 Task: Add the task  Fix issue causing mobile app to crash when device is low on memory to the section Bug Bounty in the project TractLine and add a Due Date to the respective task as 2023/07/11.
Action: Mouse moved to (917, 580)
Screenshot: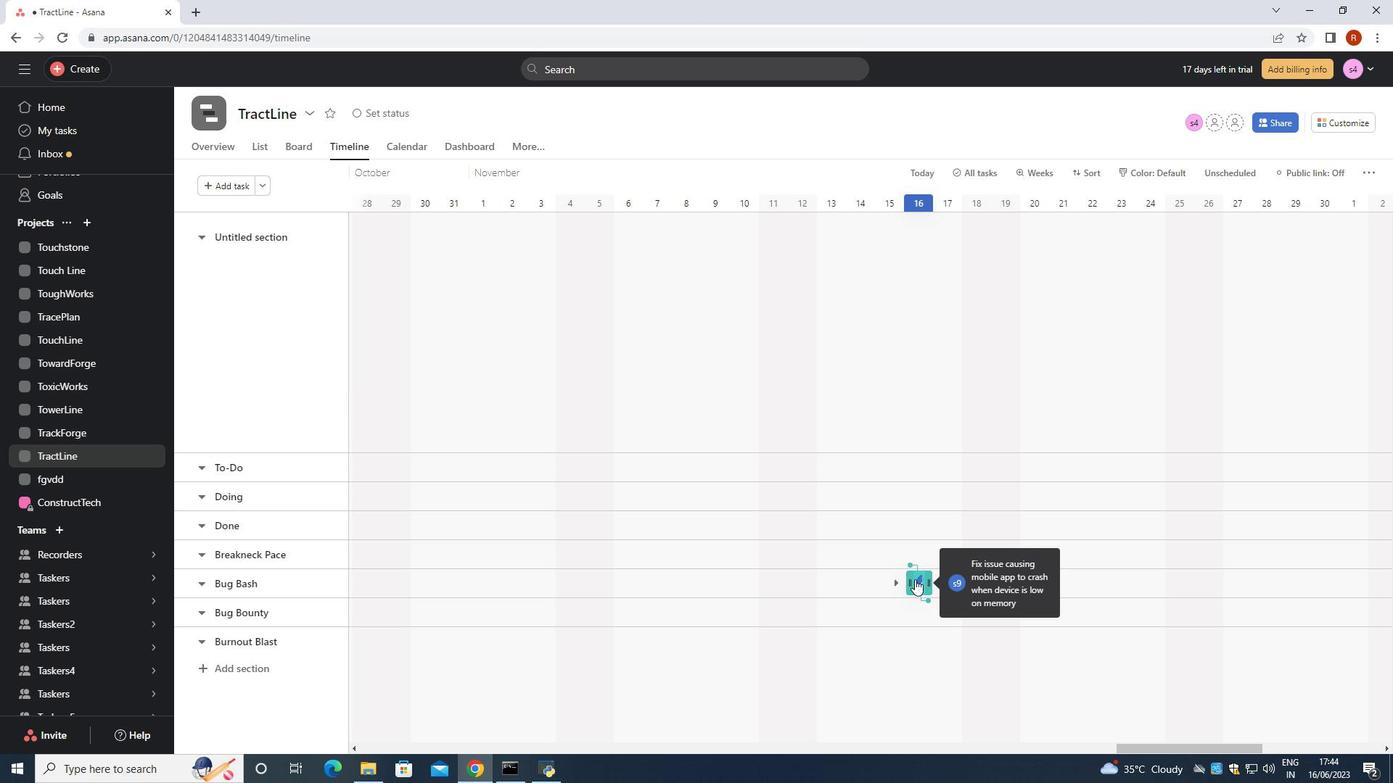 
Action: Mouse pressed left at (917, 580)
Screenshot: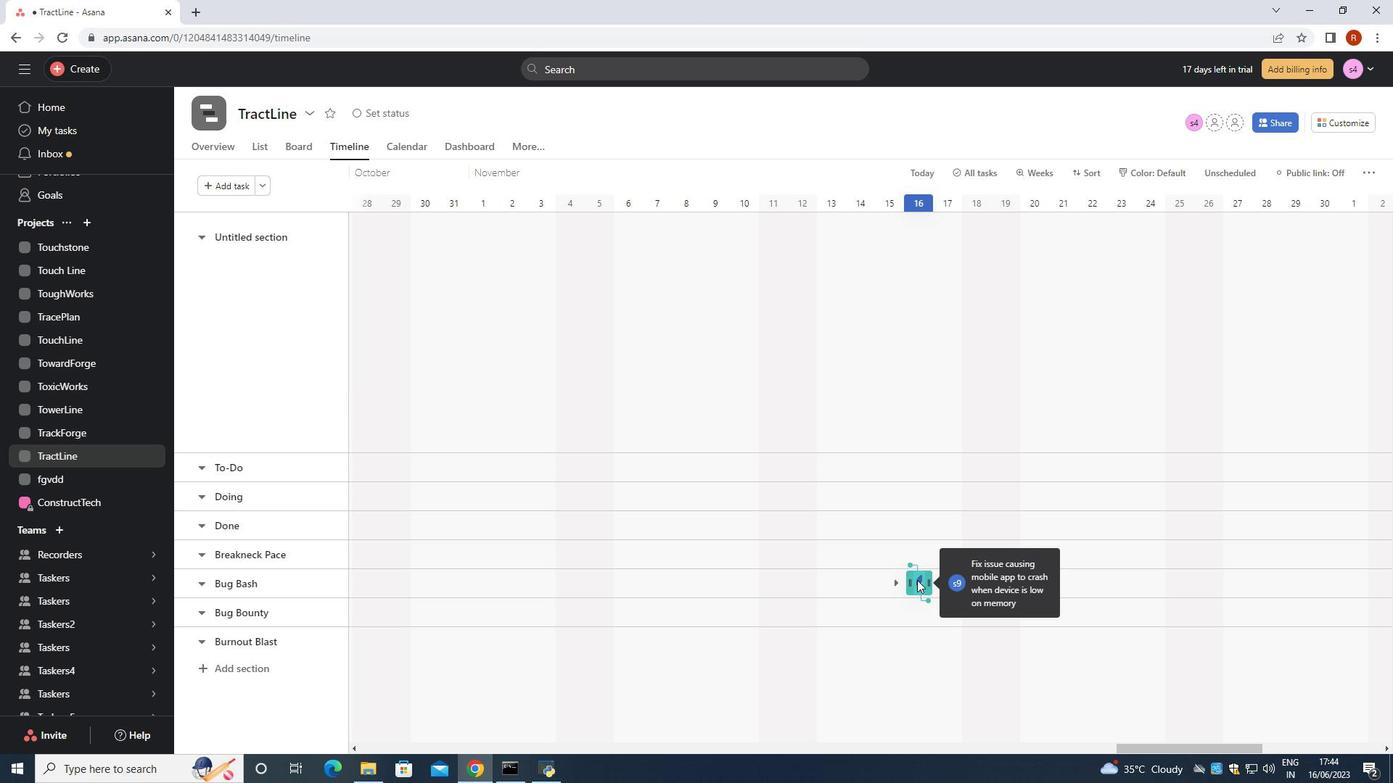 
Action: Mouse moved to (970, 616)
Screenshot: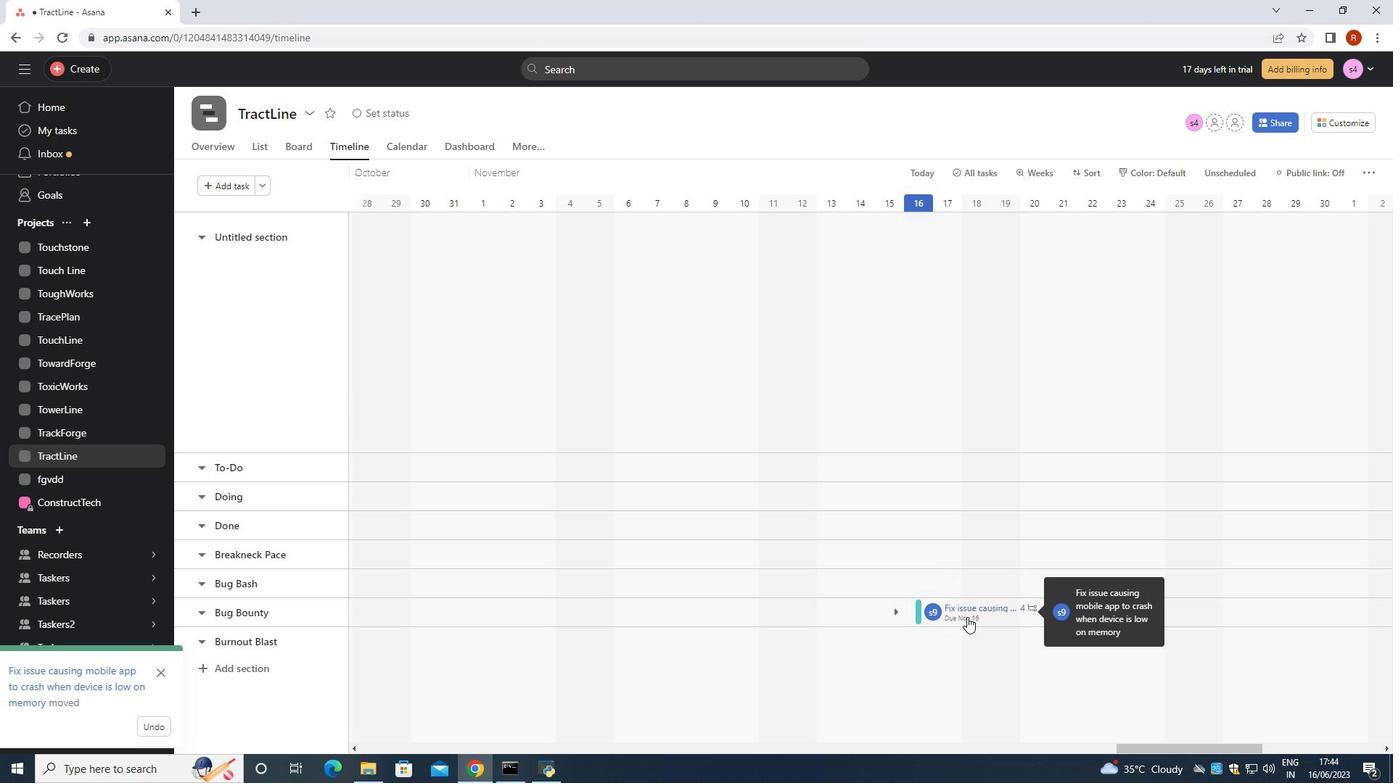 
Action: Mouse pressed left at (970, 616)
Screenshot: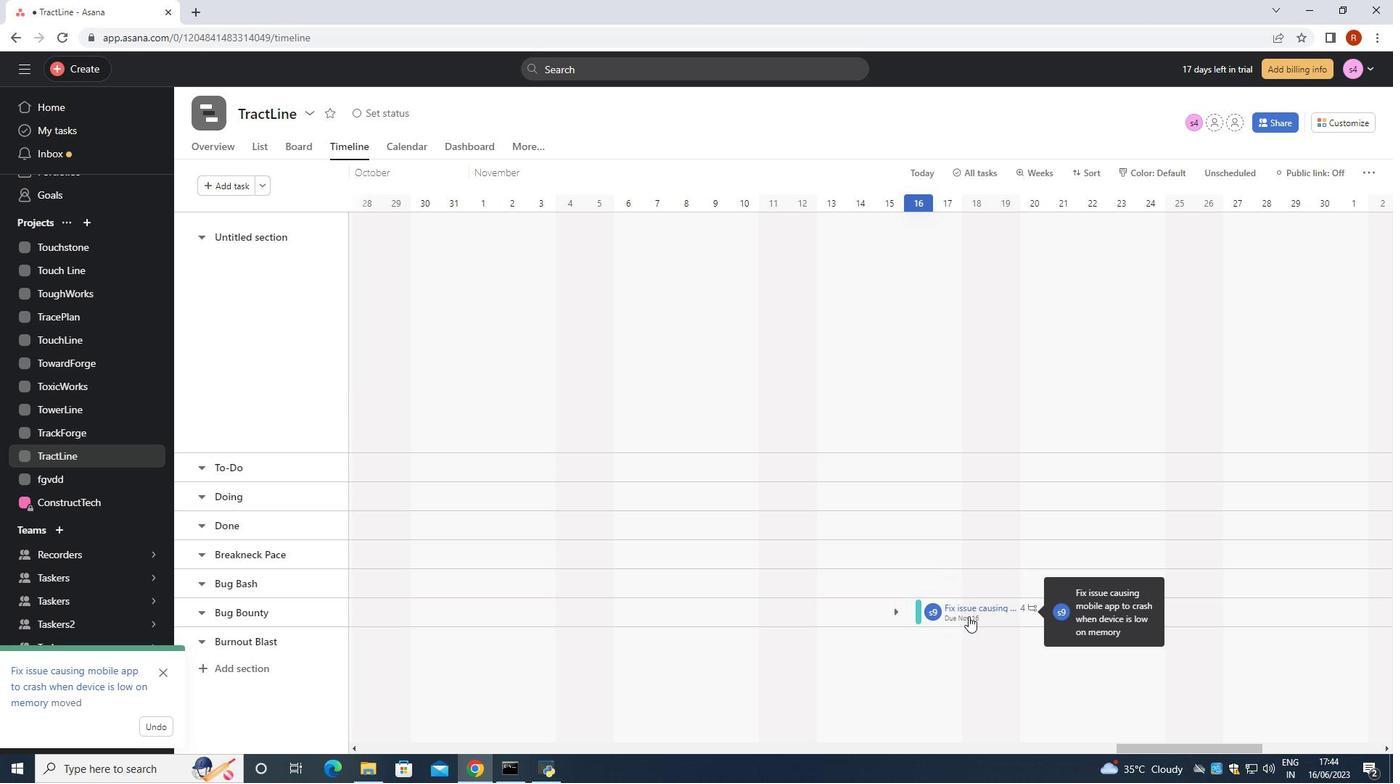 
Action: Mouse moved to (1079, 309)
Screenshot: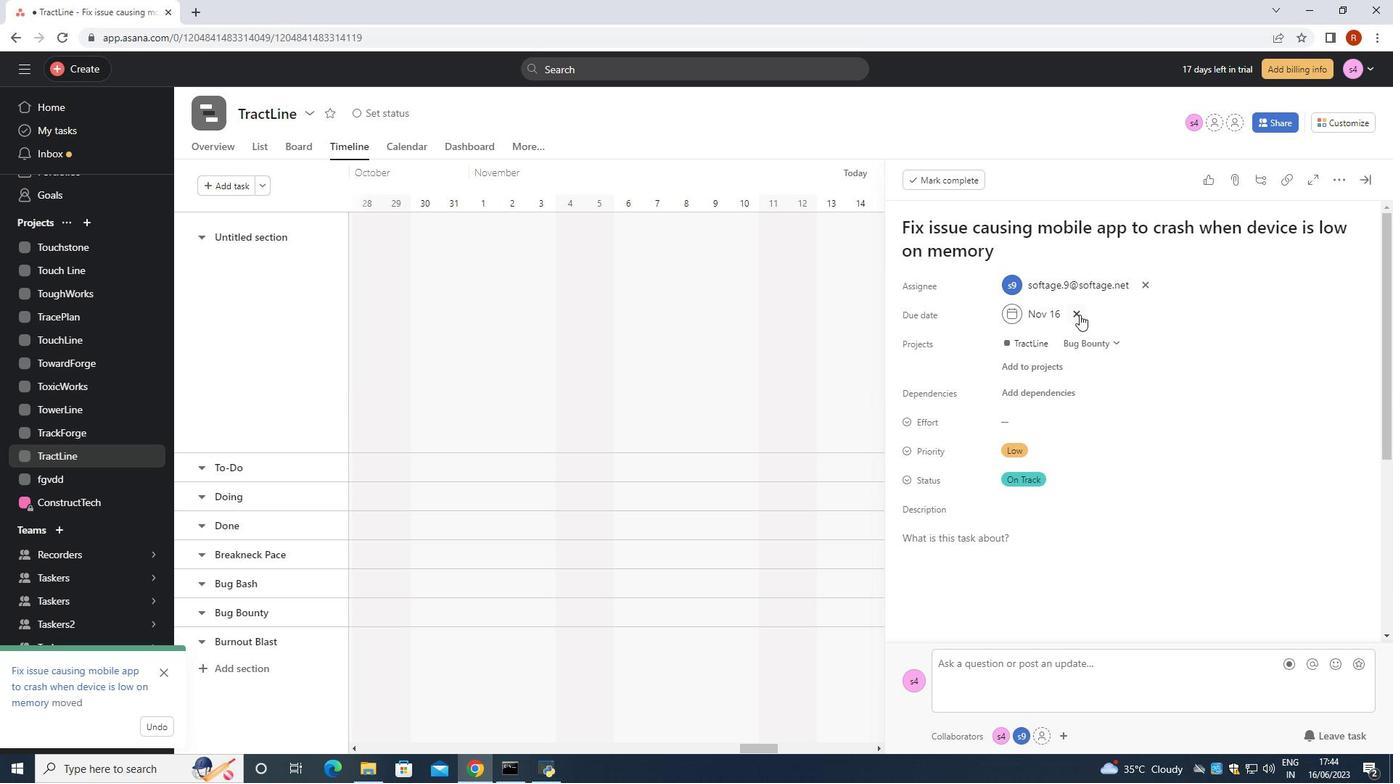 
Action: Mouse pressed left at (1079, 309)
Screenshot: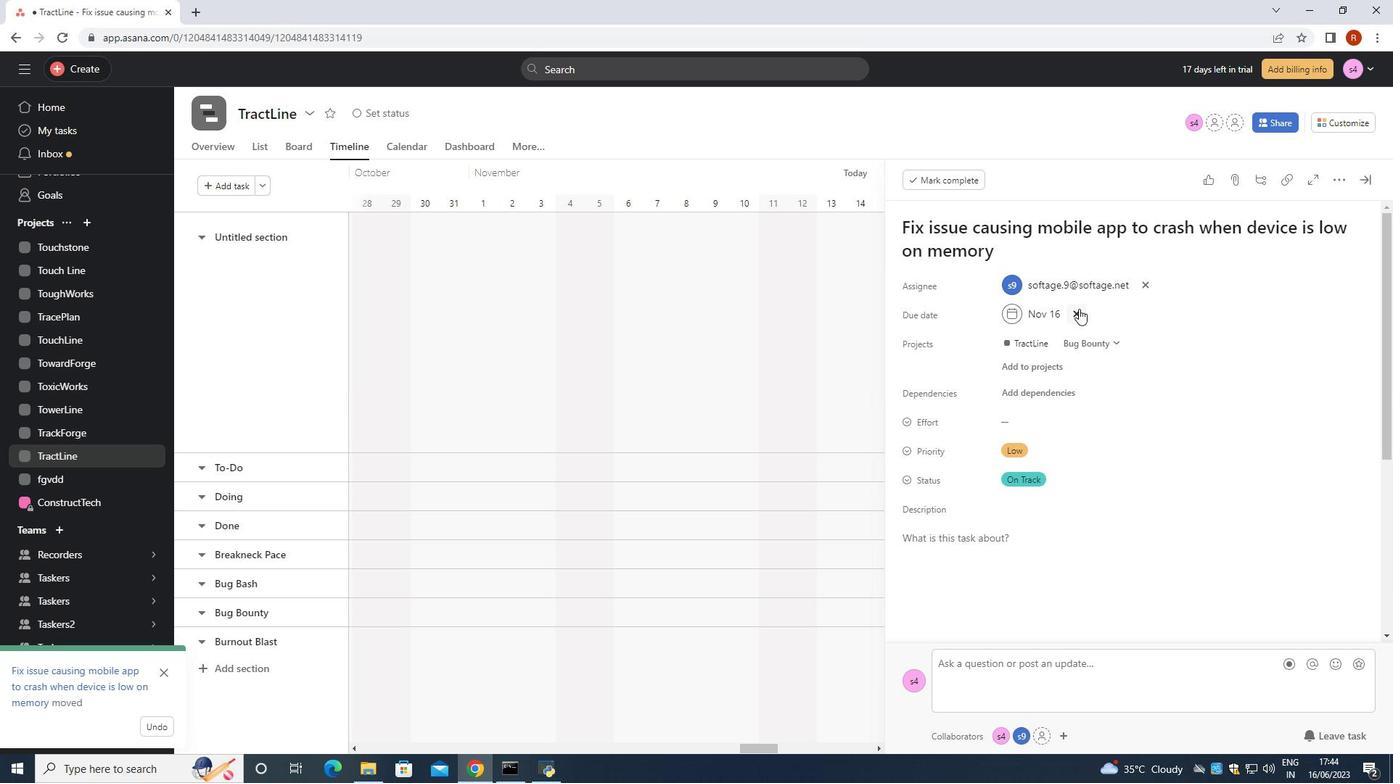
Action: Mouse moved to (1068, 315)
Screenshot: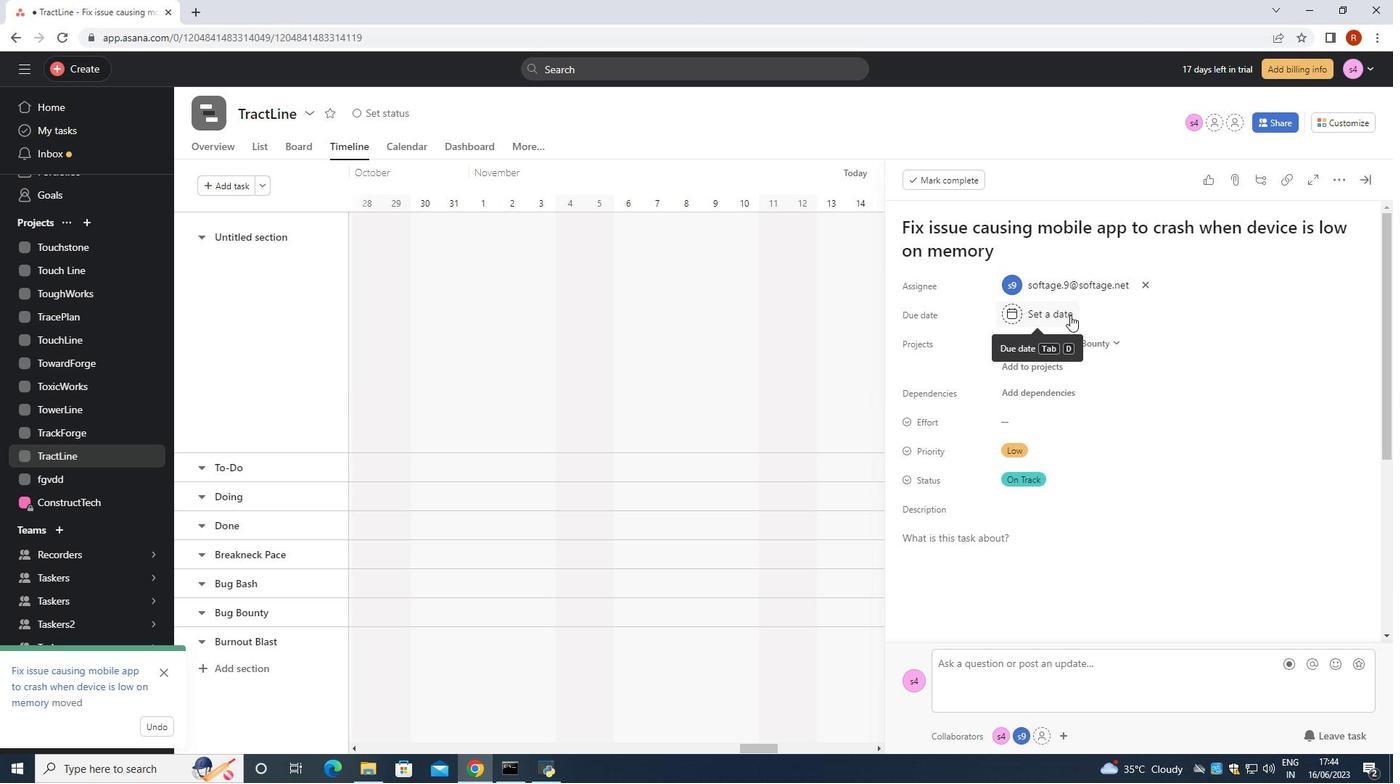 
Action: Mouse pressed left at (1068, 315)
Screenshot: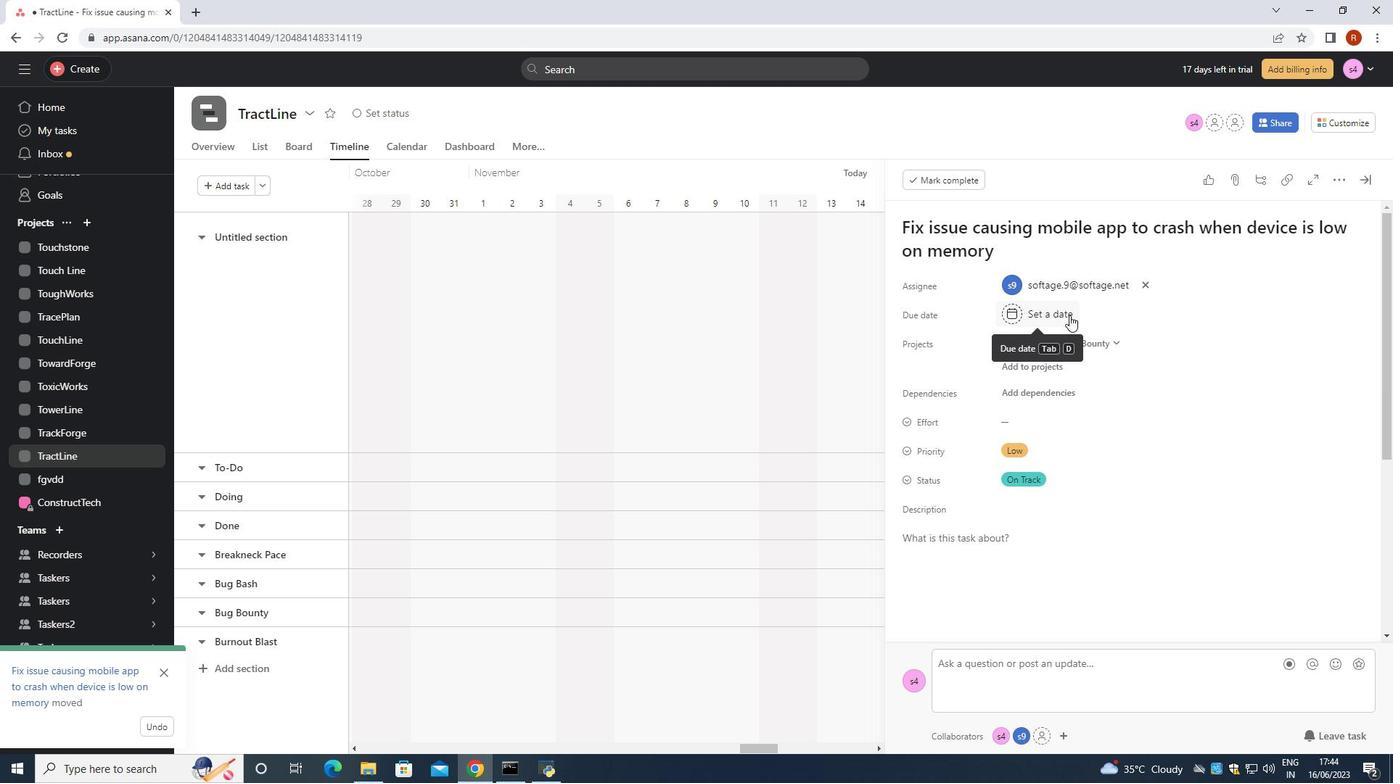 
Action: Mouse moved to (1126, 352)
Screenshot: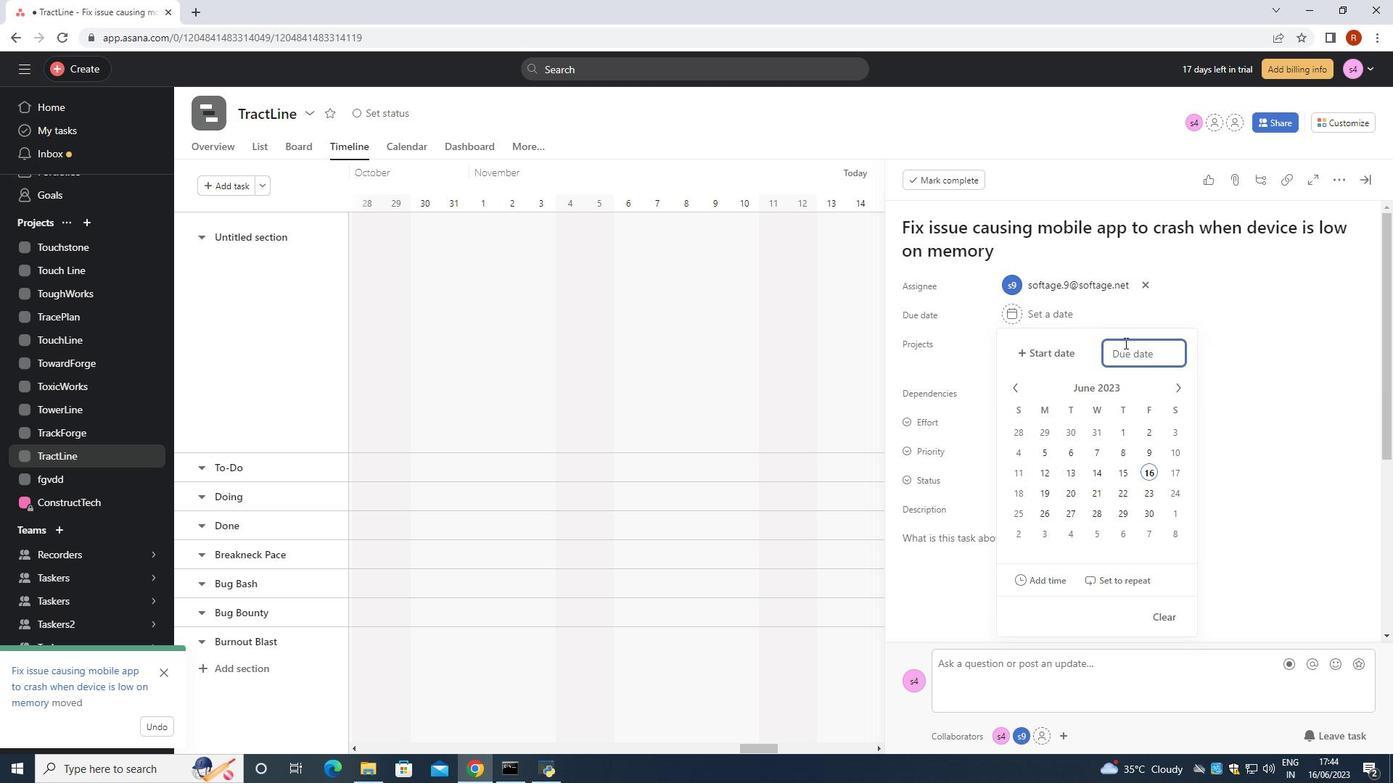 
Action: Mouse pressed left at (1126, 352)
Screenshot: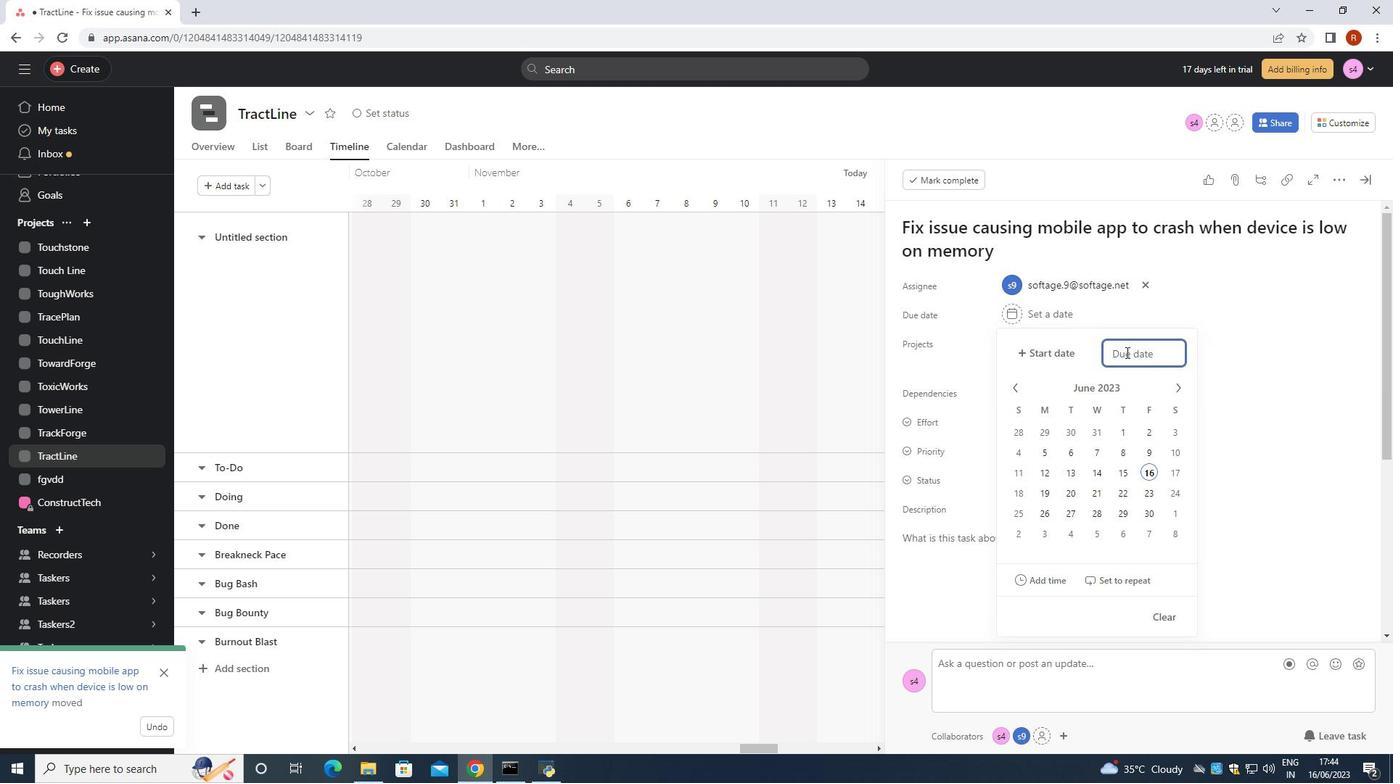 
Action: Key pressed 2023/07/11
Screenshot: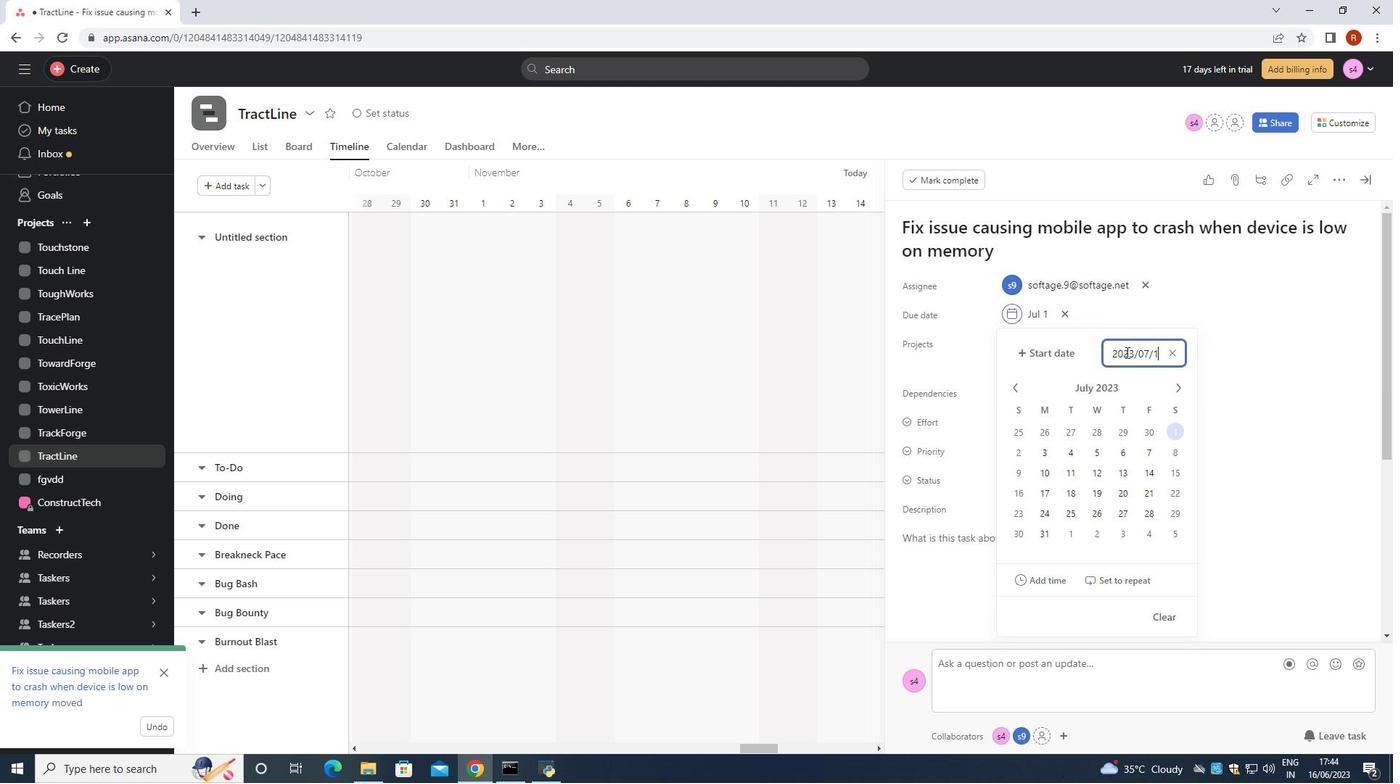 
Action: Mouse moved to (1114, 499)
Screenshot: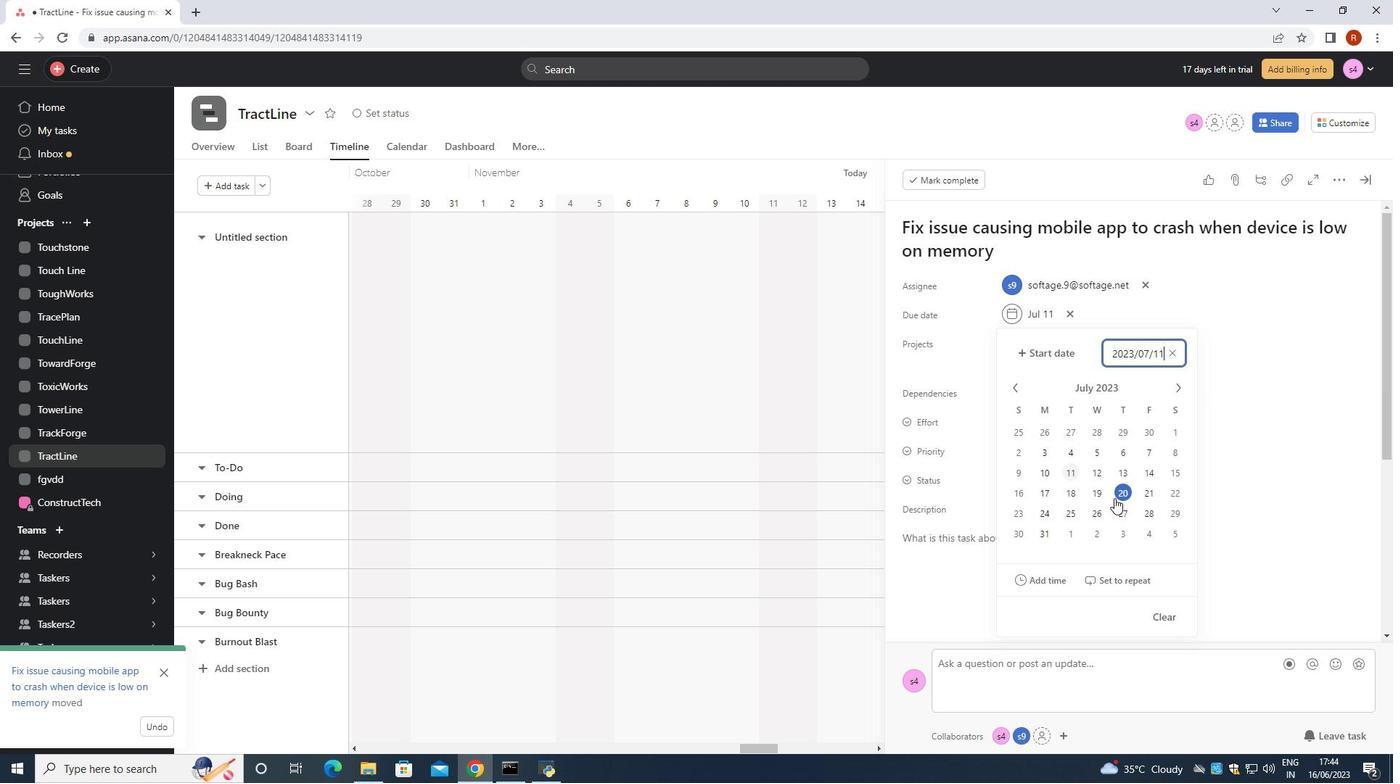 
Action: Key pressed <Key.enter>
Screenshot: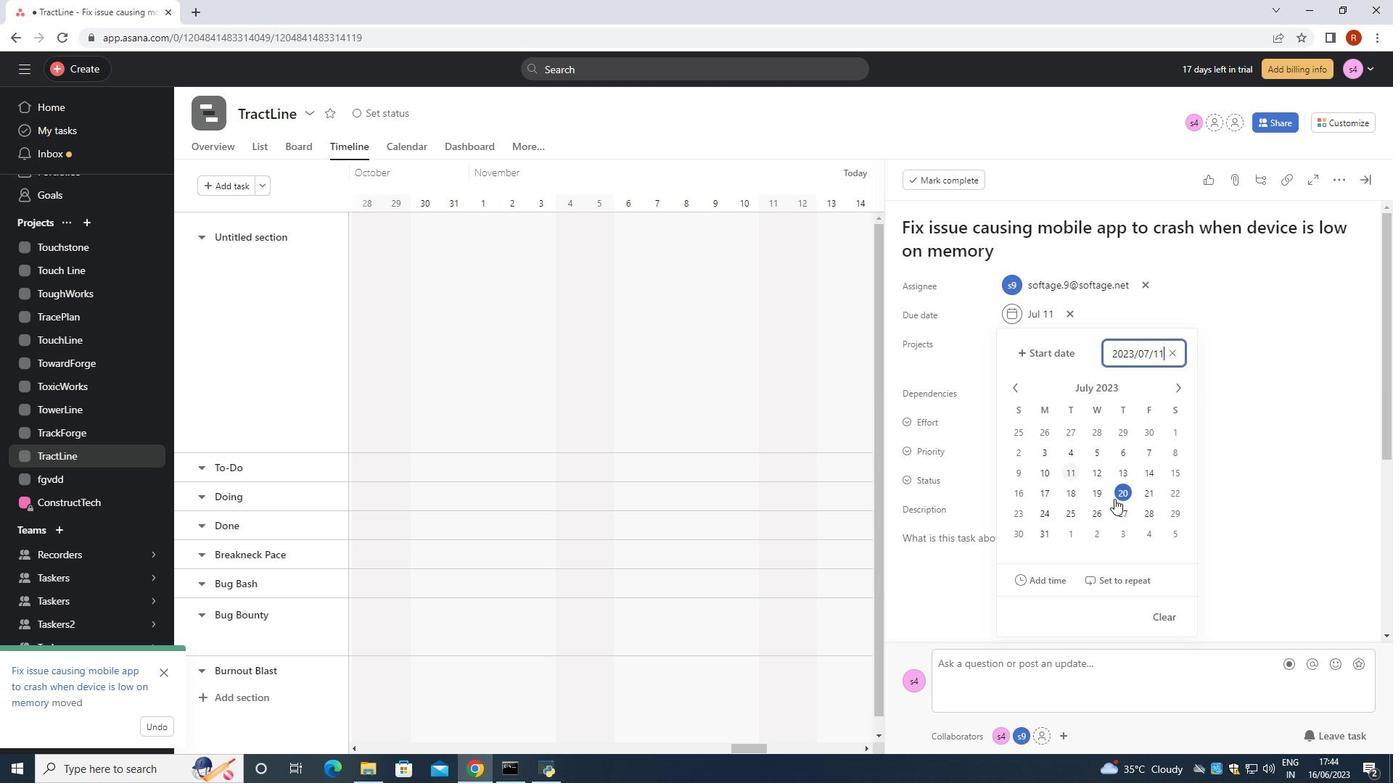 
Action: Mouse moved to (1184, 607)
Screenshot: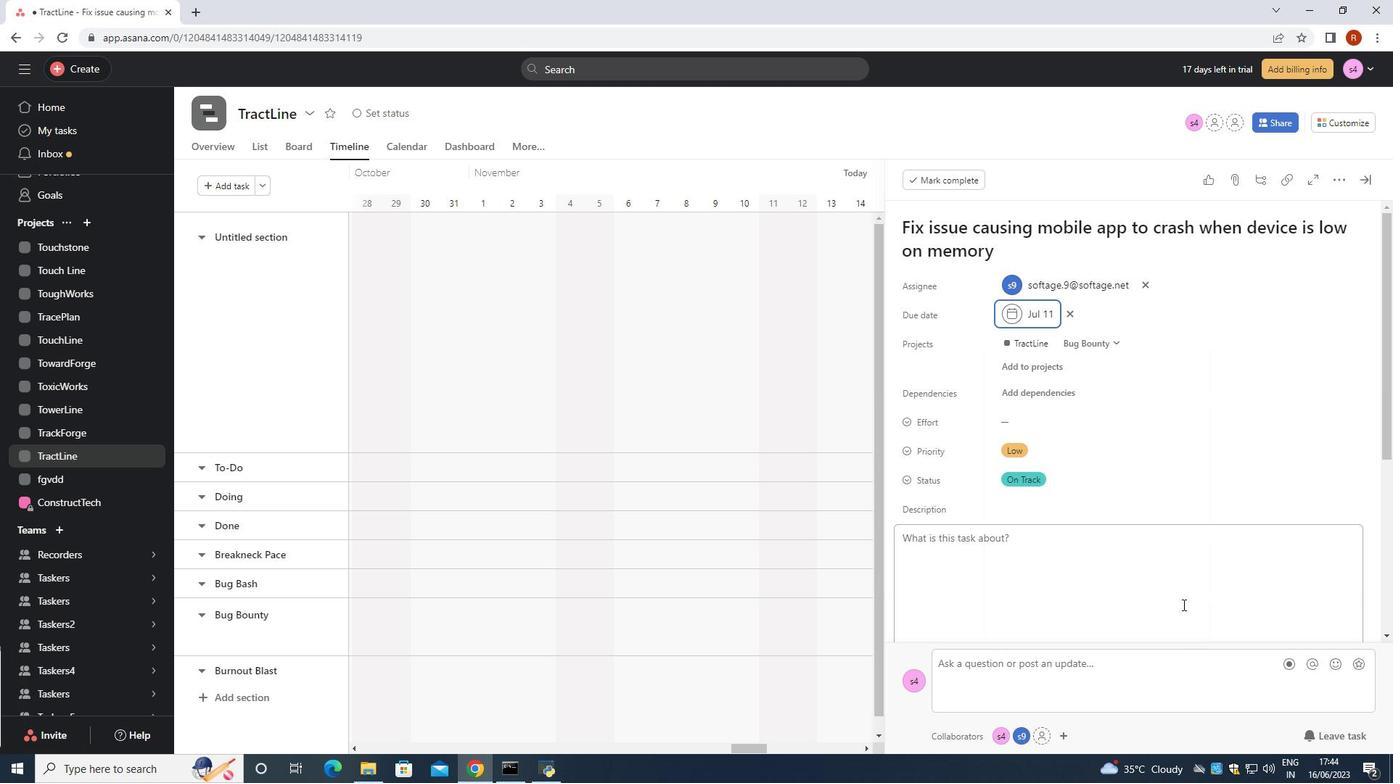 
